 Task: Locate the nearest national forests to Flagstaff, Arizona, and Albuquerque, New Mexico.
Action: Mouse moved to (161, 60)
Screenshot: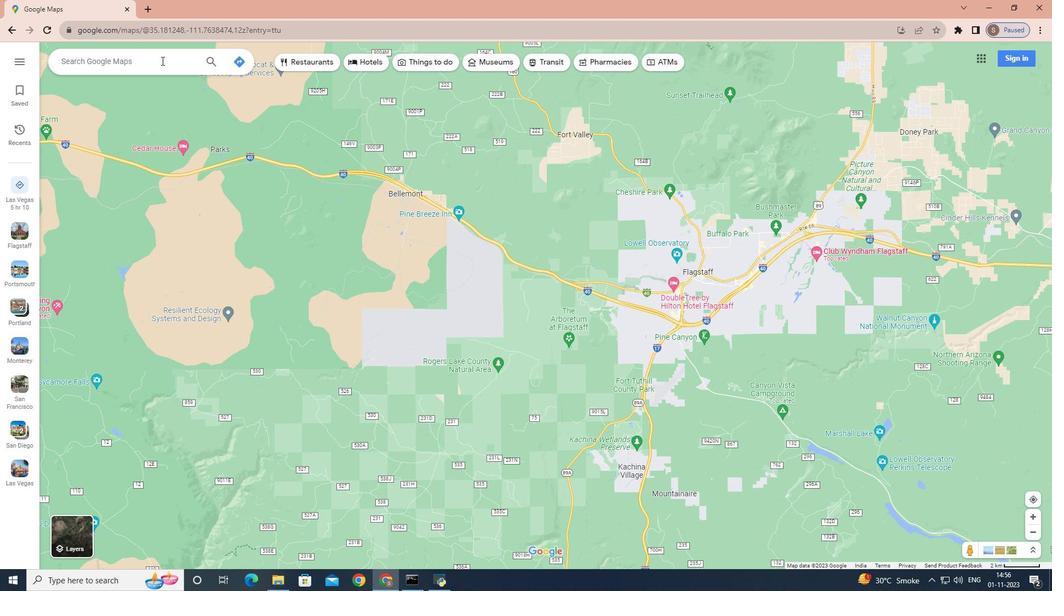 
Action: Mouse pressed left at (161, 60)
Screenshot: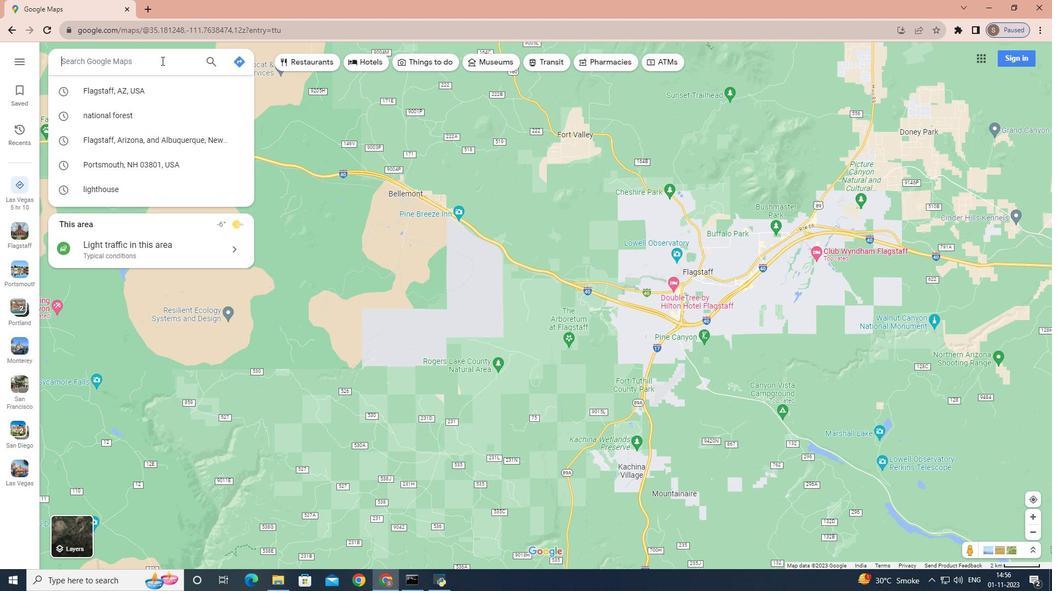 
Action: Key pressed <Key.shift>Flagstaff,<Key.space><Key.shift>Arizona<Key.enter>
Screenshot: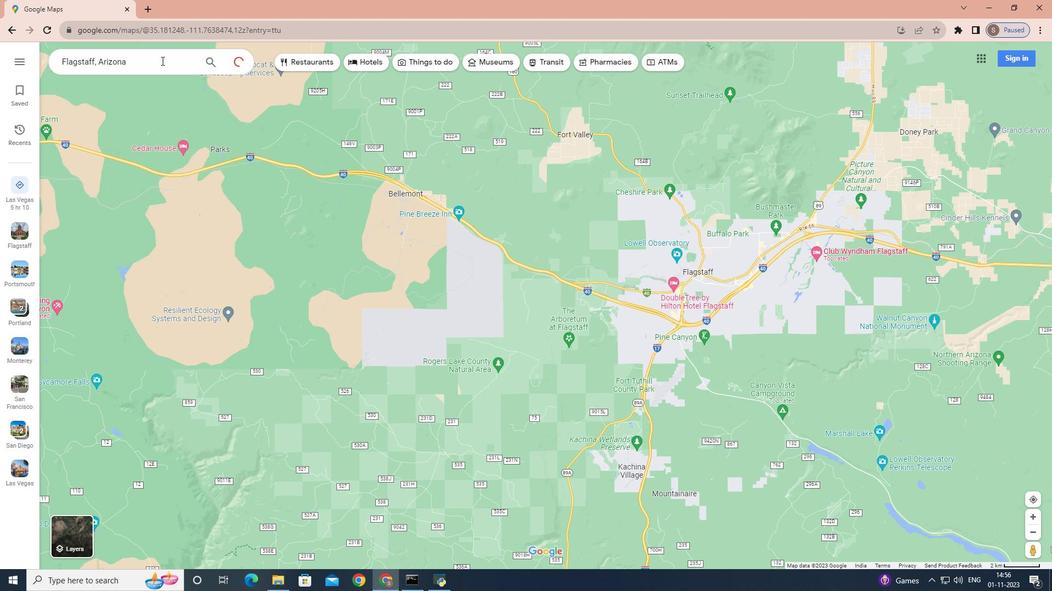 
Action: Mouse moved to (149, 242)
Screenshot: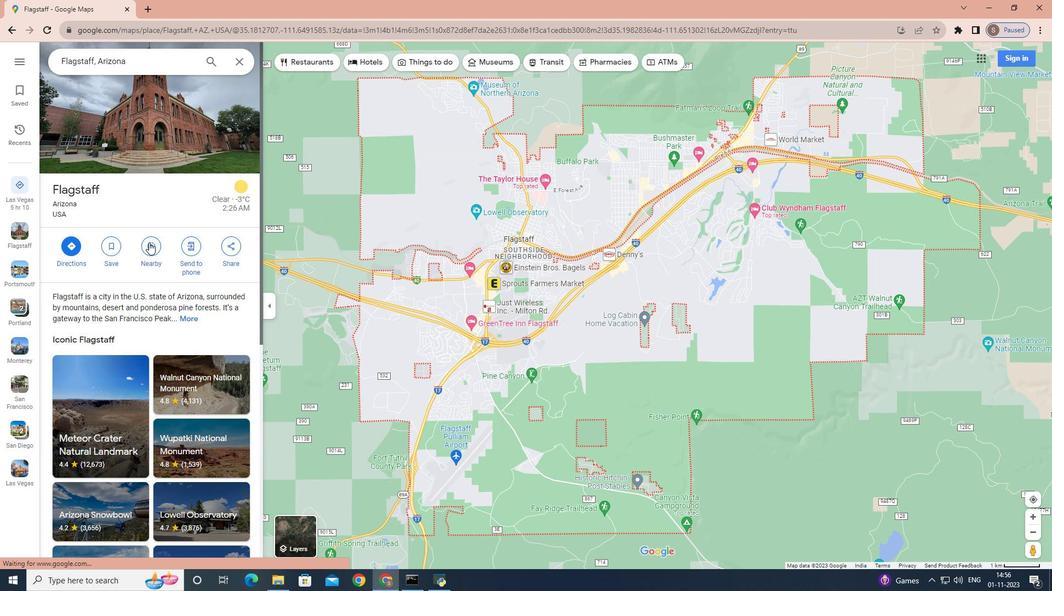 
Action: Mouse pressed left at (149, 242)
Screenshot: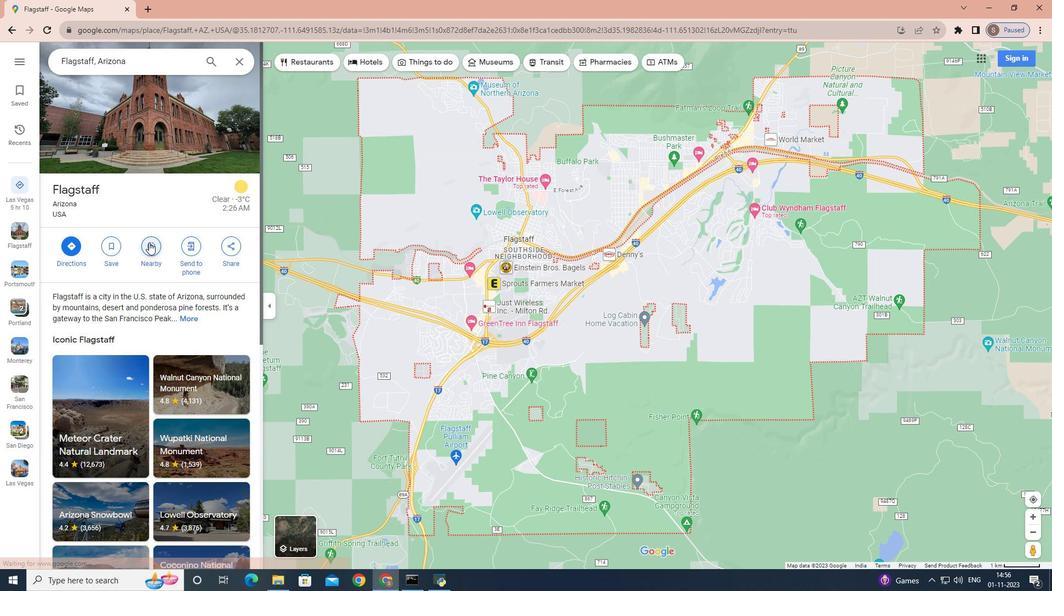 
Action: Key pressed national<Key.space>forests<Key.enter>
Screenshot: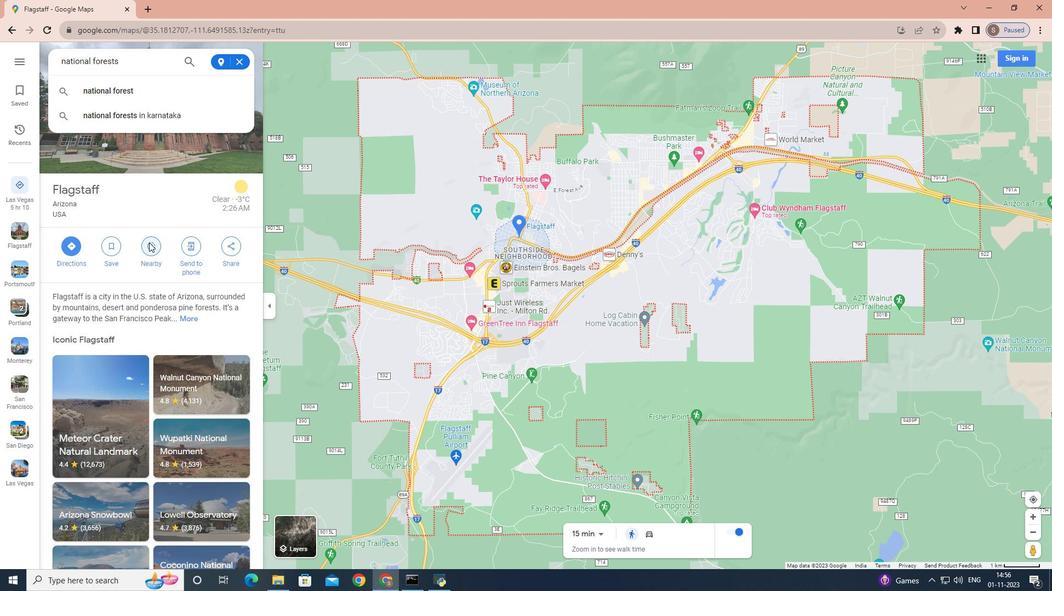 
Action: Mouse scrolled (149, 242) with delta (0, 0)
Screenshot: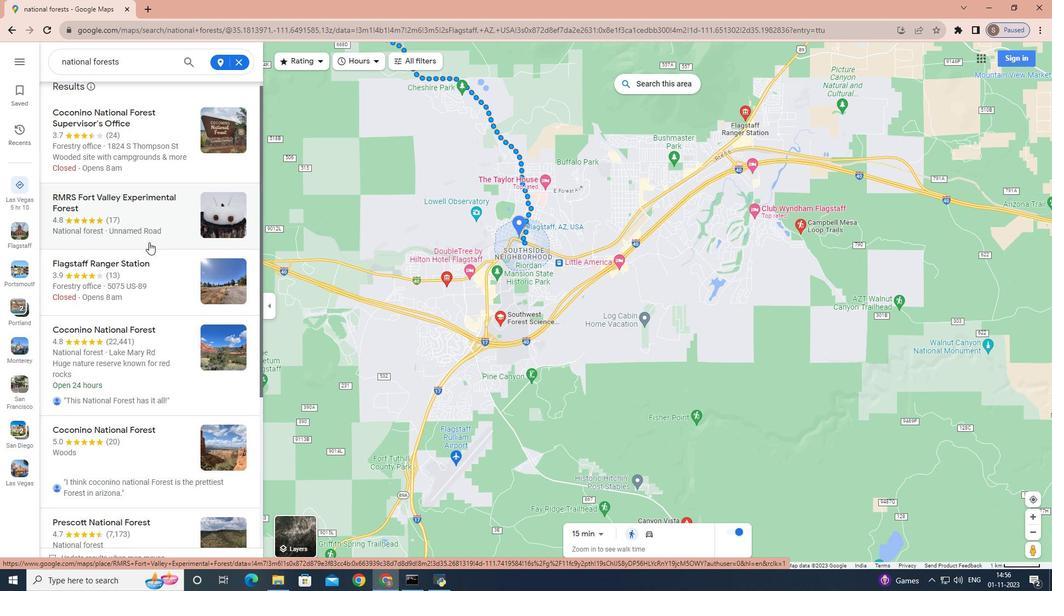 
Action: Mouse moved to (241, 65)
Screenshot: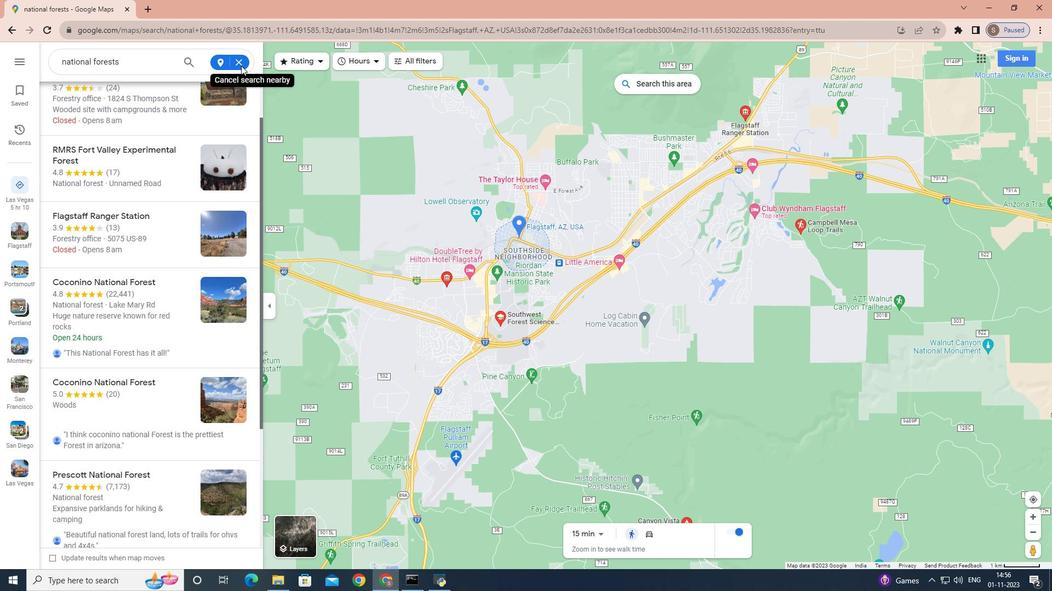 
Action: Mouse pressed left at (241, 65)
Screenshot: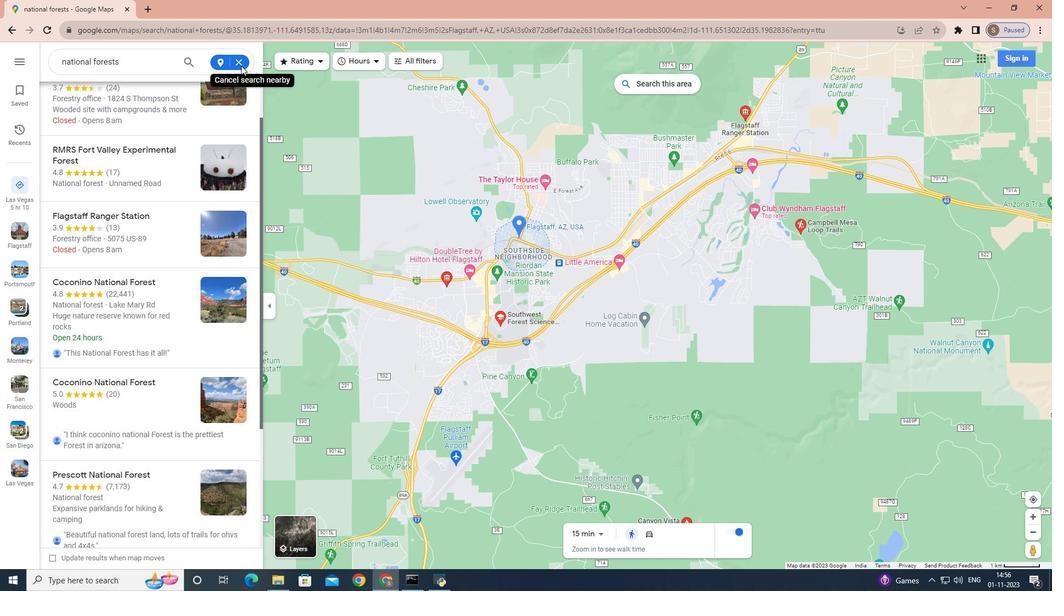 
Action: Mouse pressed left at (241, 65)
Screenshot: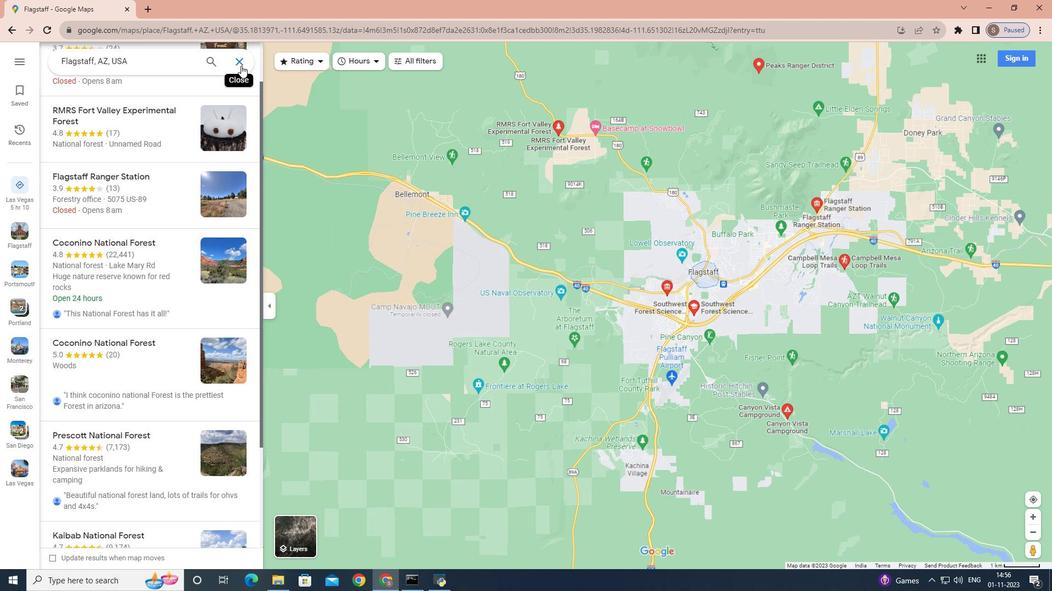 
Action: Mouse moved to (164, 60)
Screenshot: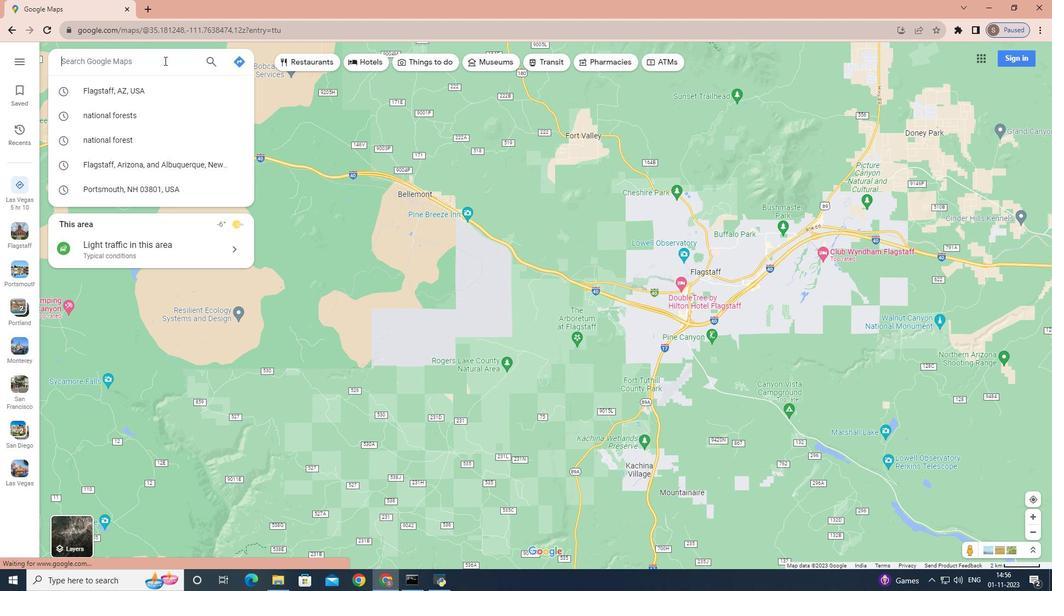 
Action: Key pressed <Key.shift>Albuquerque,<Key.space><Key.shift>New<Key.space><Key.shift>Mexico<Key.enter>
Screenshot: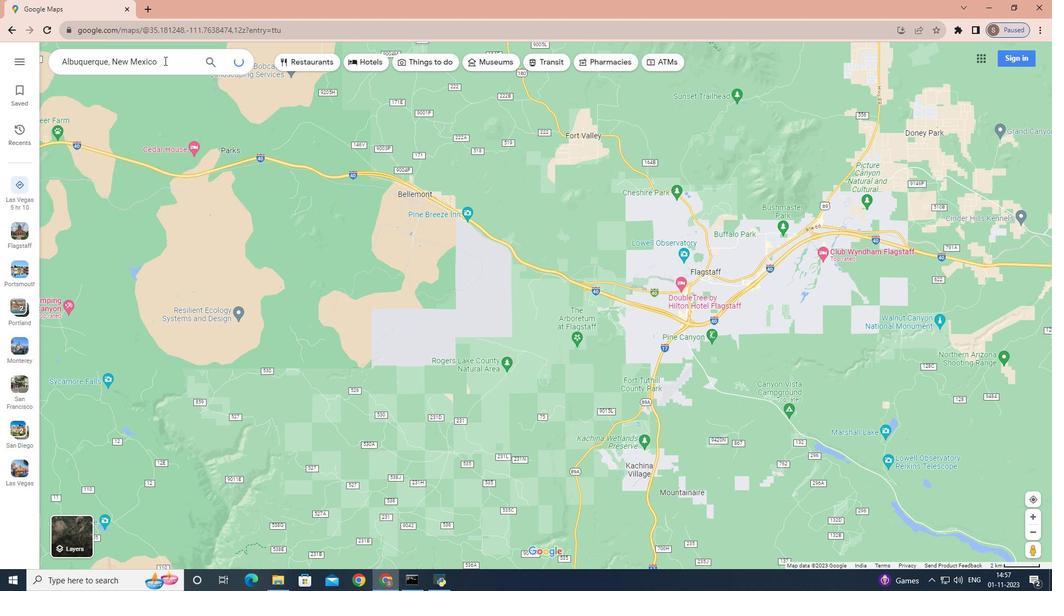 
Action: Mouse moved to (143, 255)
Screenshot: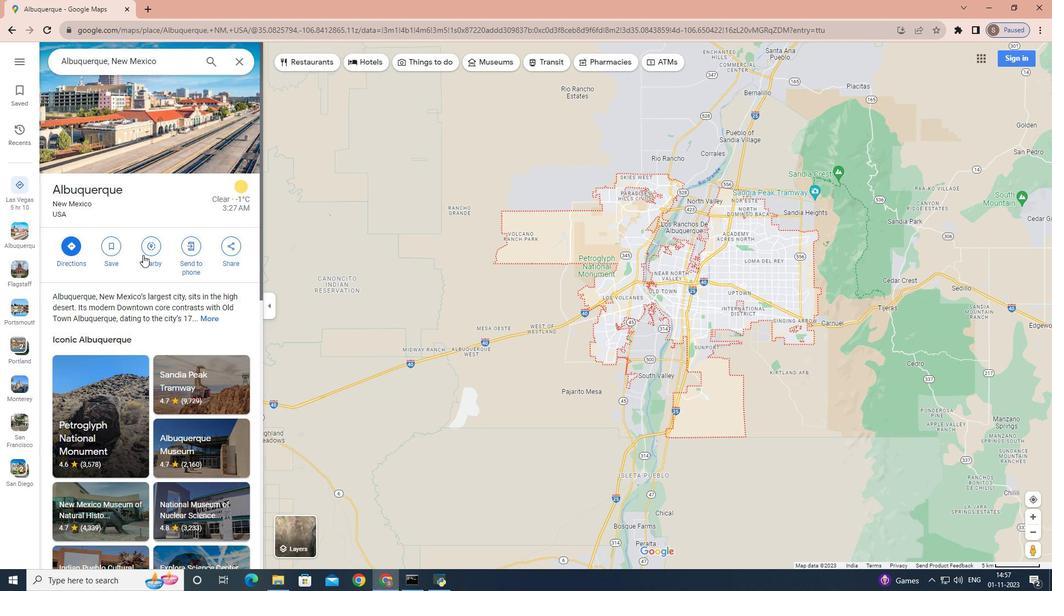 
Action: Mouse pressed left at (143, 255)
Screenshot: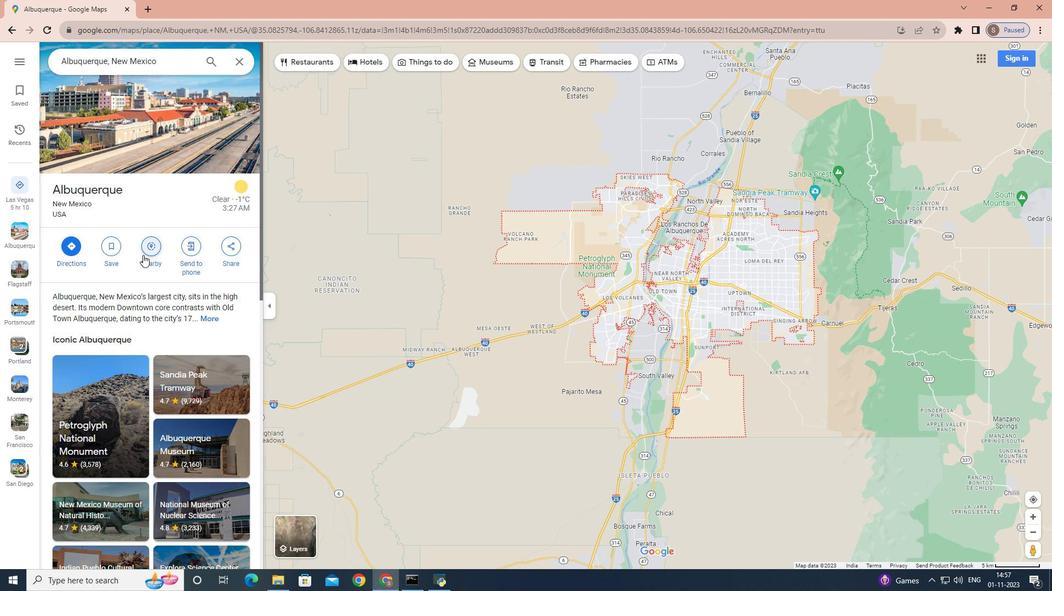 
Action: Key pressed national<Key.space>forest<Key.enter>
Screenshot: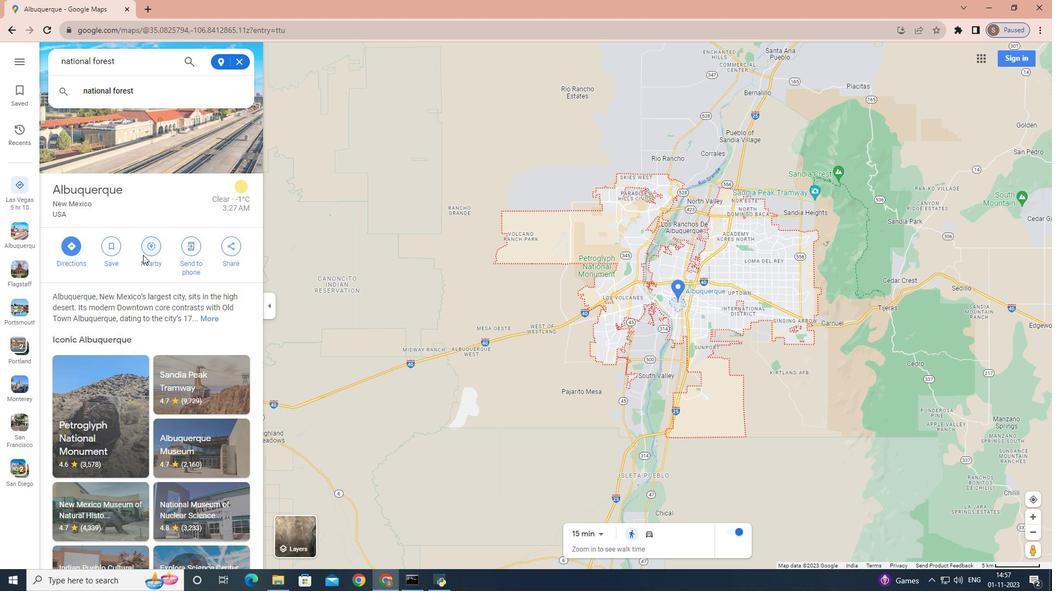 
Action: Mouse scrolled (143, 254) with delta (0, 0)
Screenshot: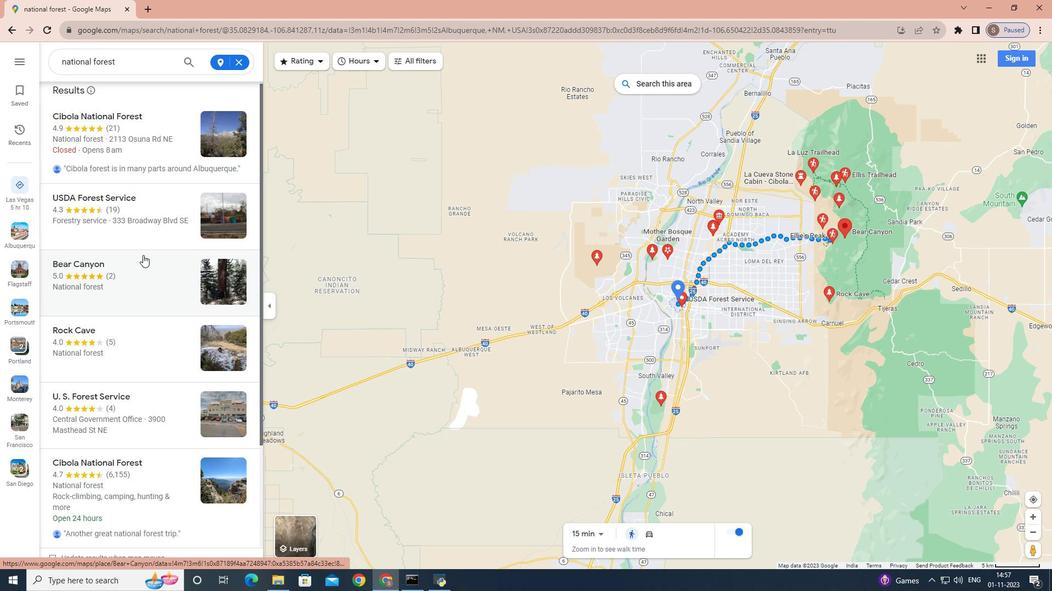 
